 Task: Check the percentage active listings of mud room in the last 1 year.
Action: Mouse moved to (1110, 260)
Screenshot: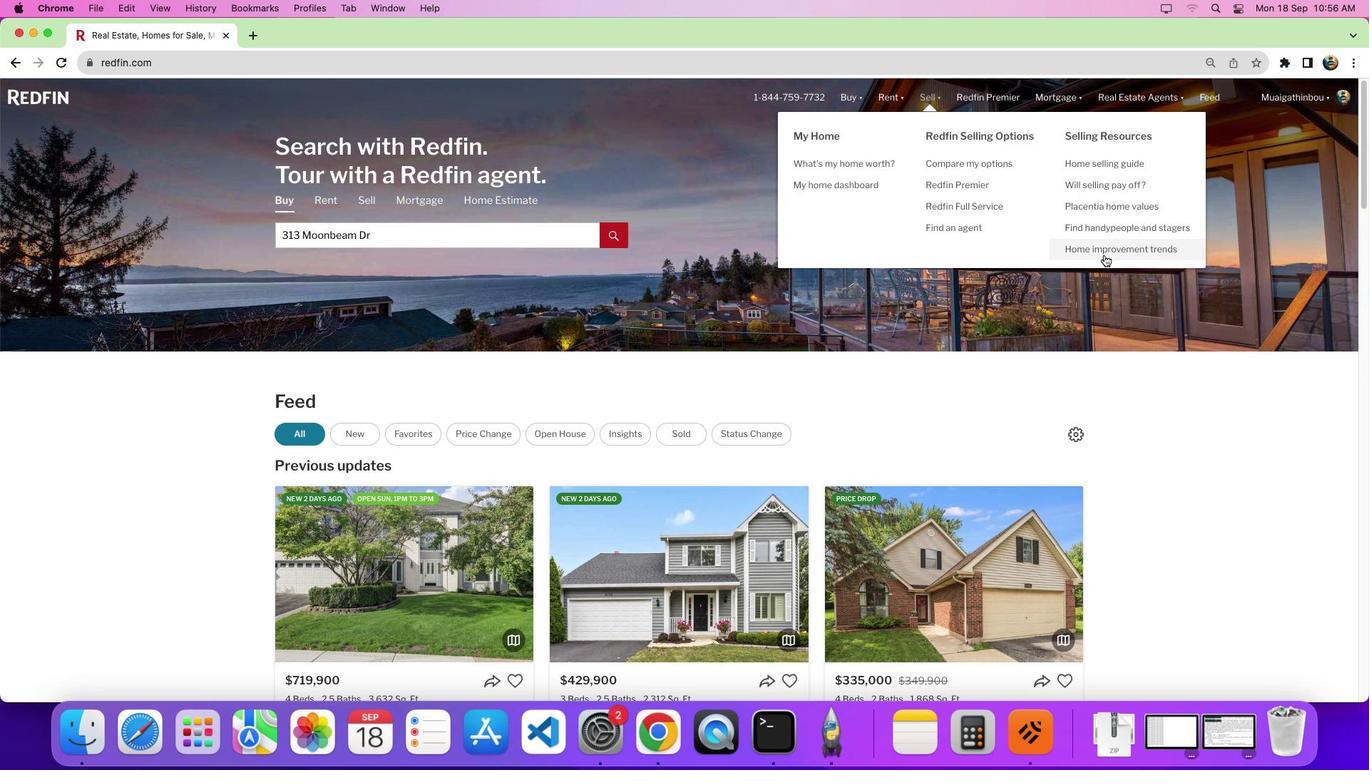 
Action: Mouse pressed left at (1110, 260)
Screenshot: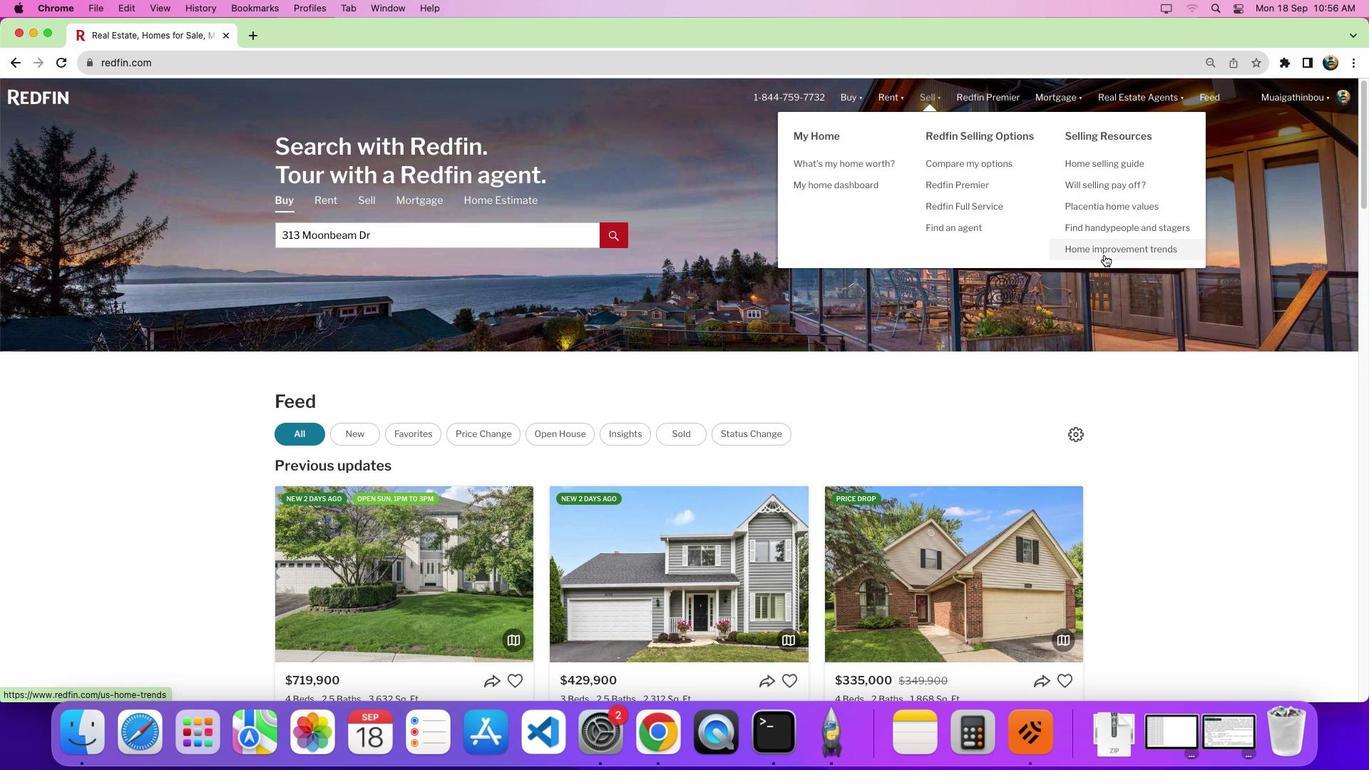 
Action: Mouse pressed left at (1110, 260)
Screenshot: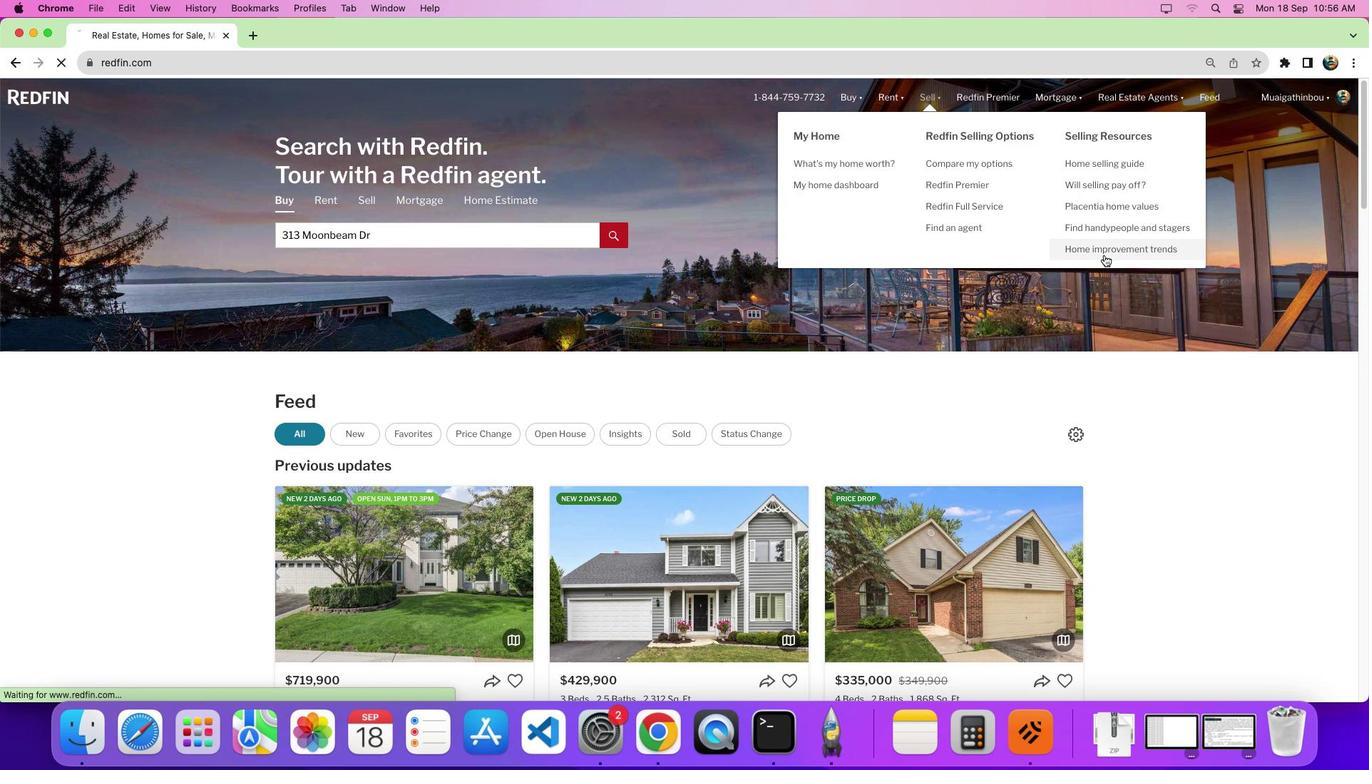 
Action: Mouse moved to (393, 281)
Screenshot: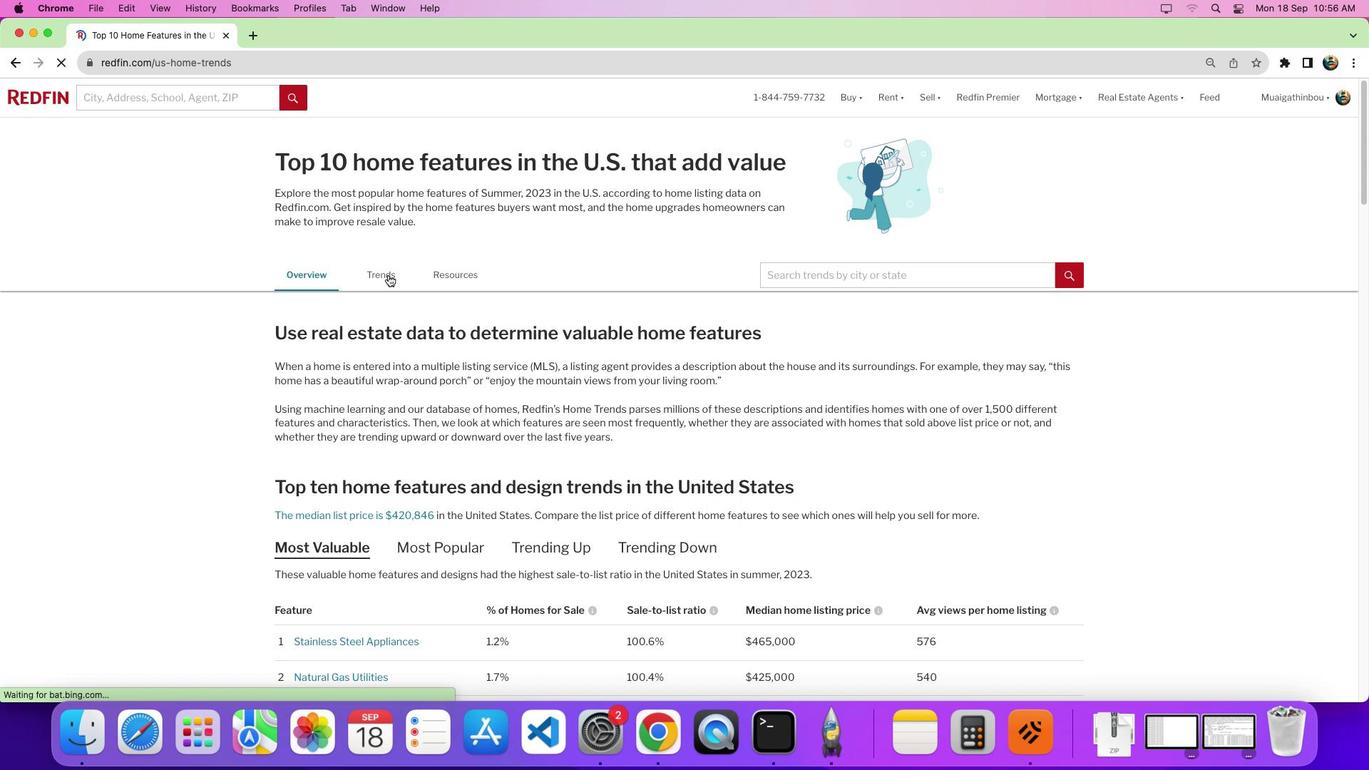
Action: Mouse pressed left at (393, 281)
Screenshot: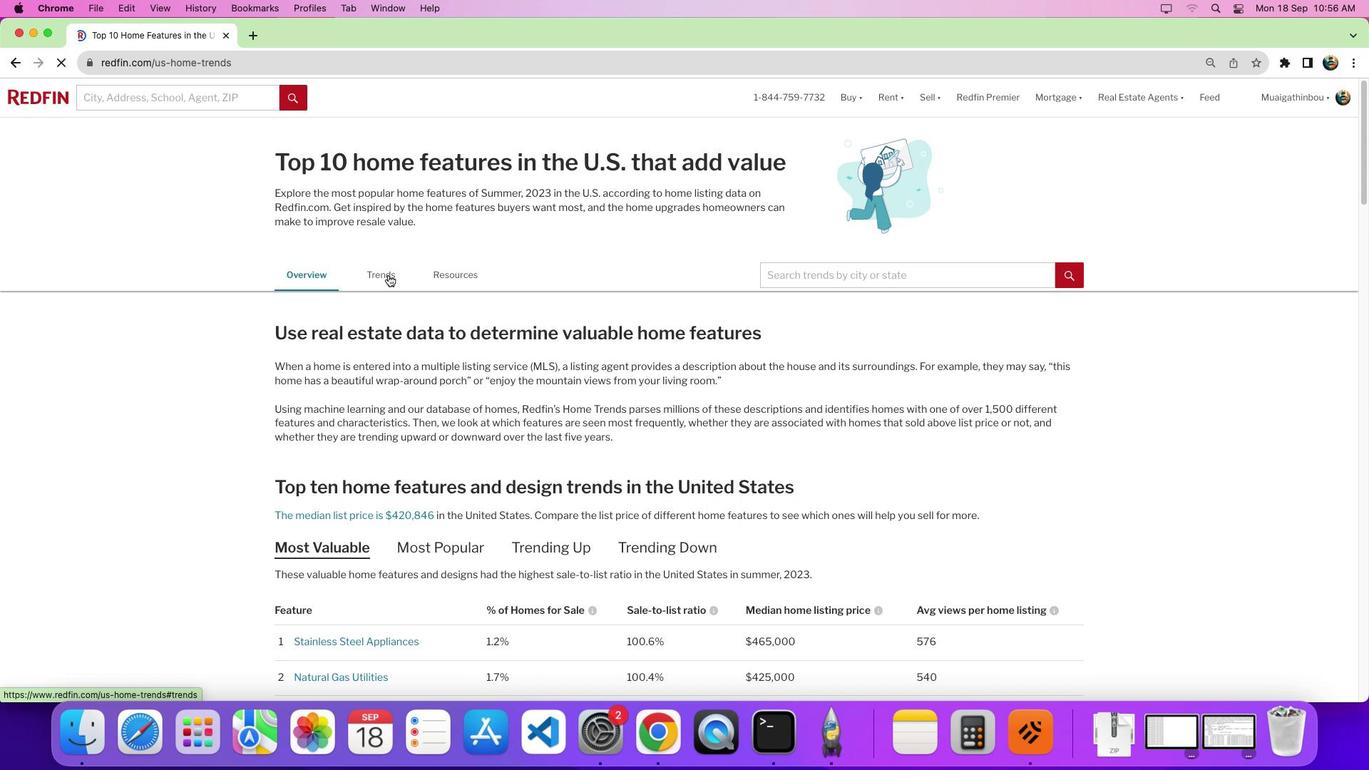 
Action: Mouse moved to (722, 423)
Screenshot: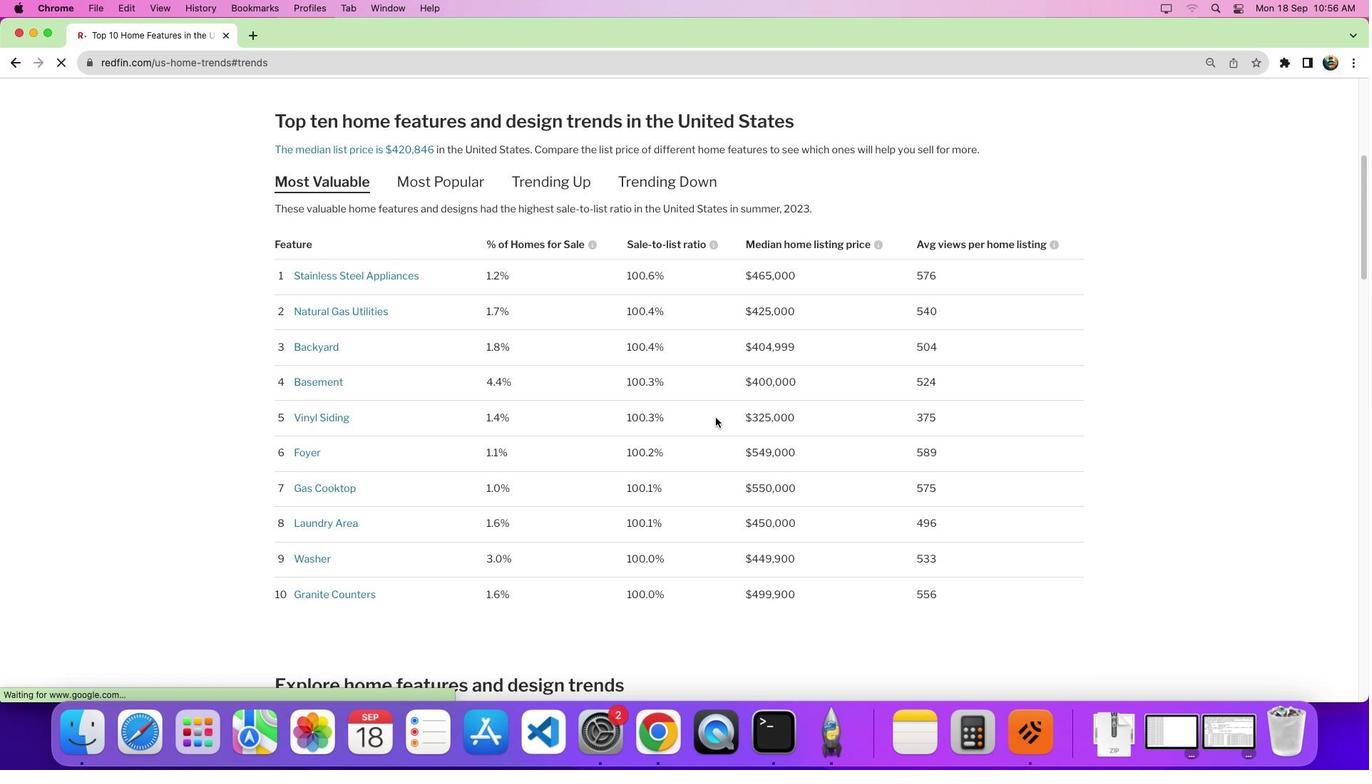 
Action: Mouse scrolled (722, 423) with delta (5, 4)
Screenshot: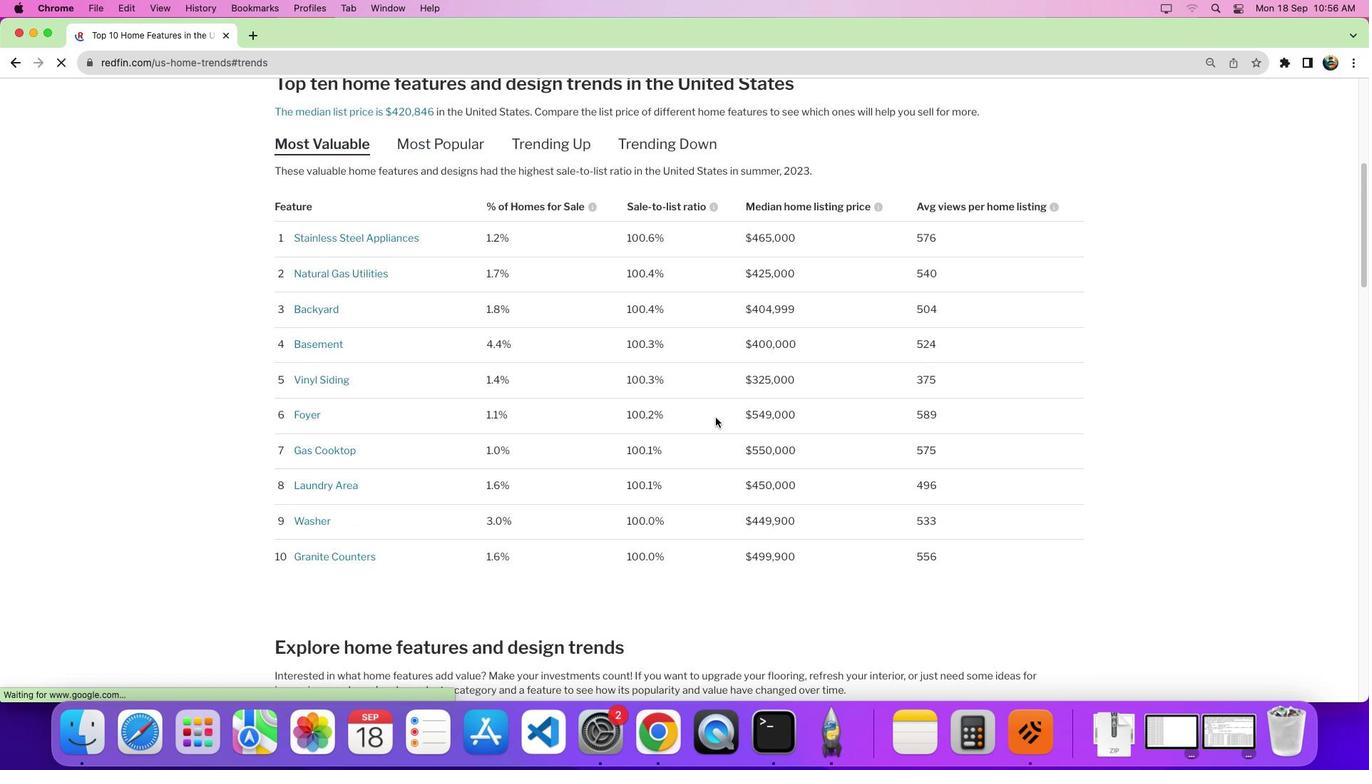 
Action: Mouse scrolled (722, 423) with delta (5, 4)
Screenshot: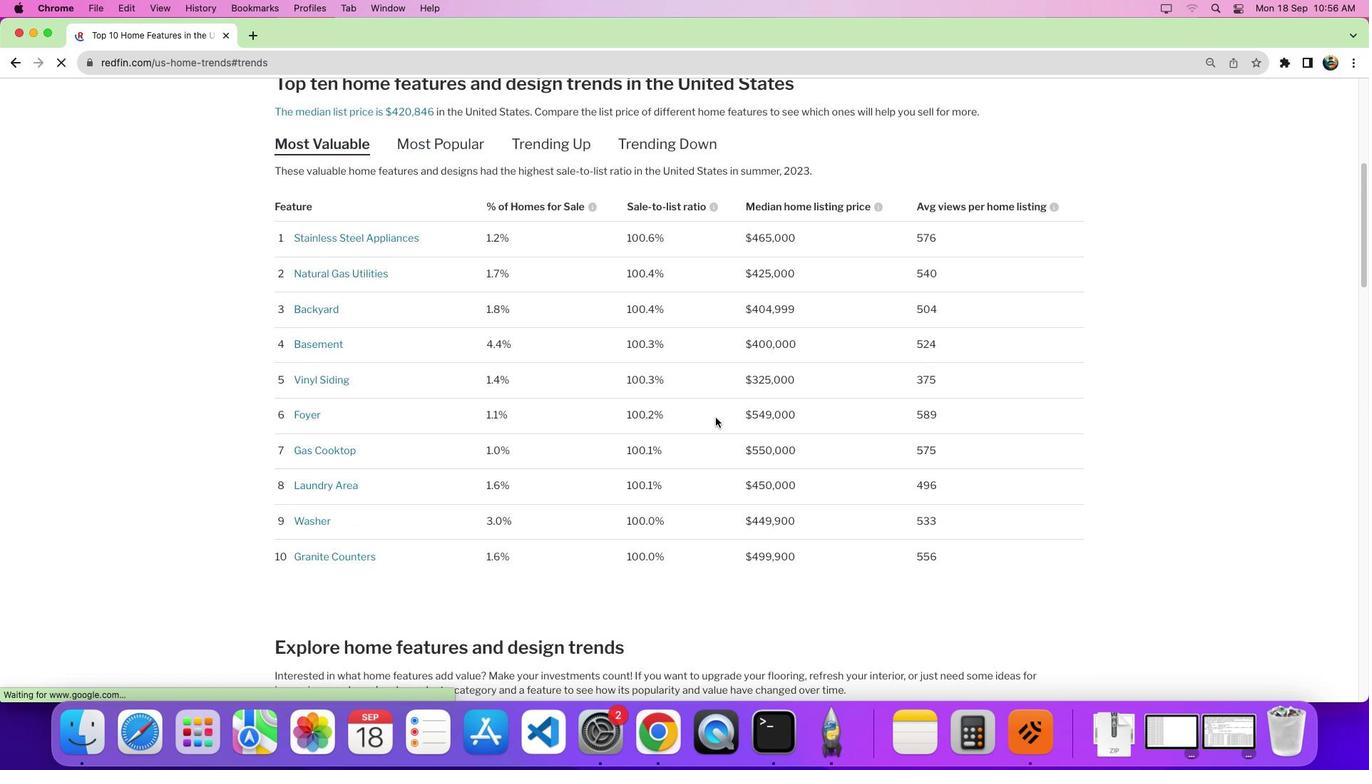 
Action: Mouse scrolled (722, 423) with delta (5, 0)
Screenshot: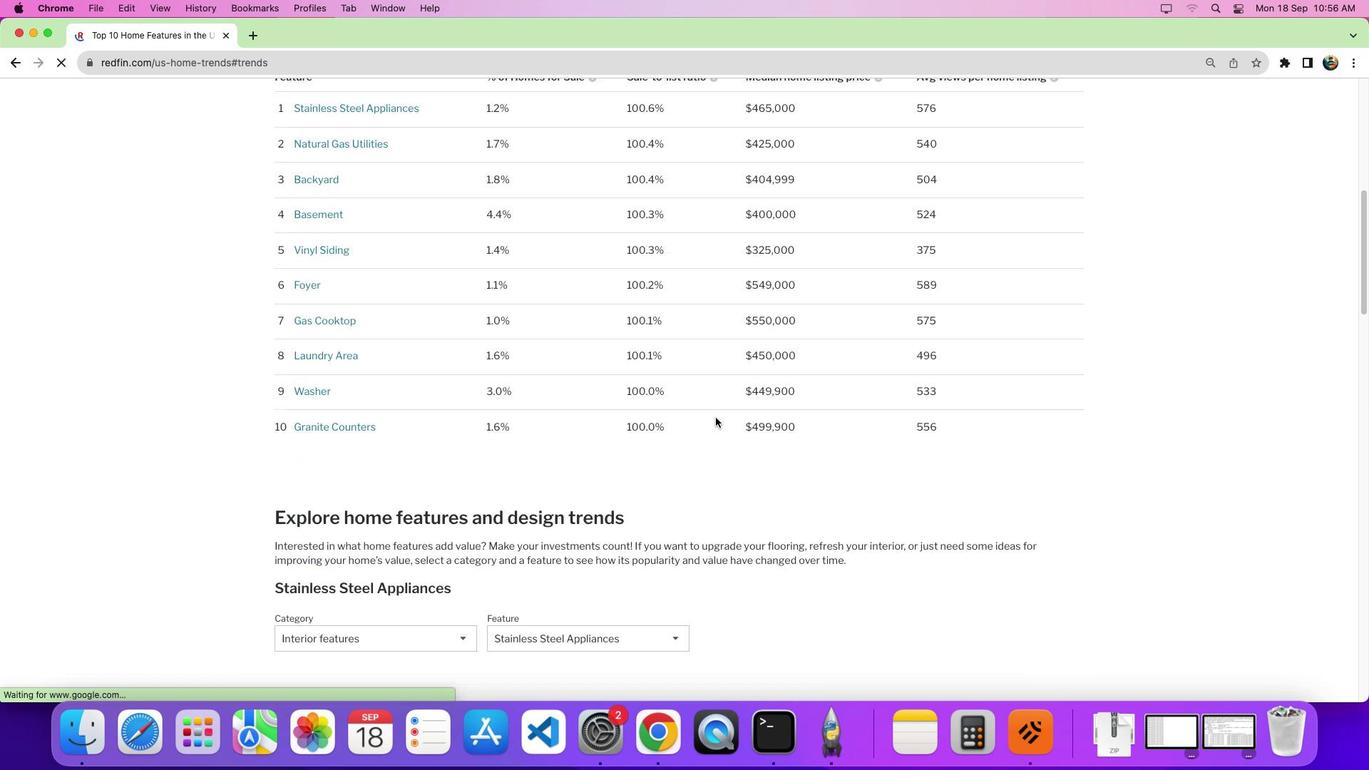 
Action: Mouse moved to (387, 500)
Screenshot: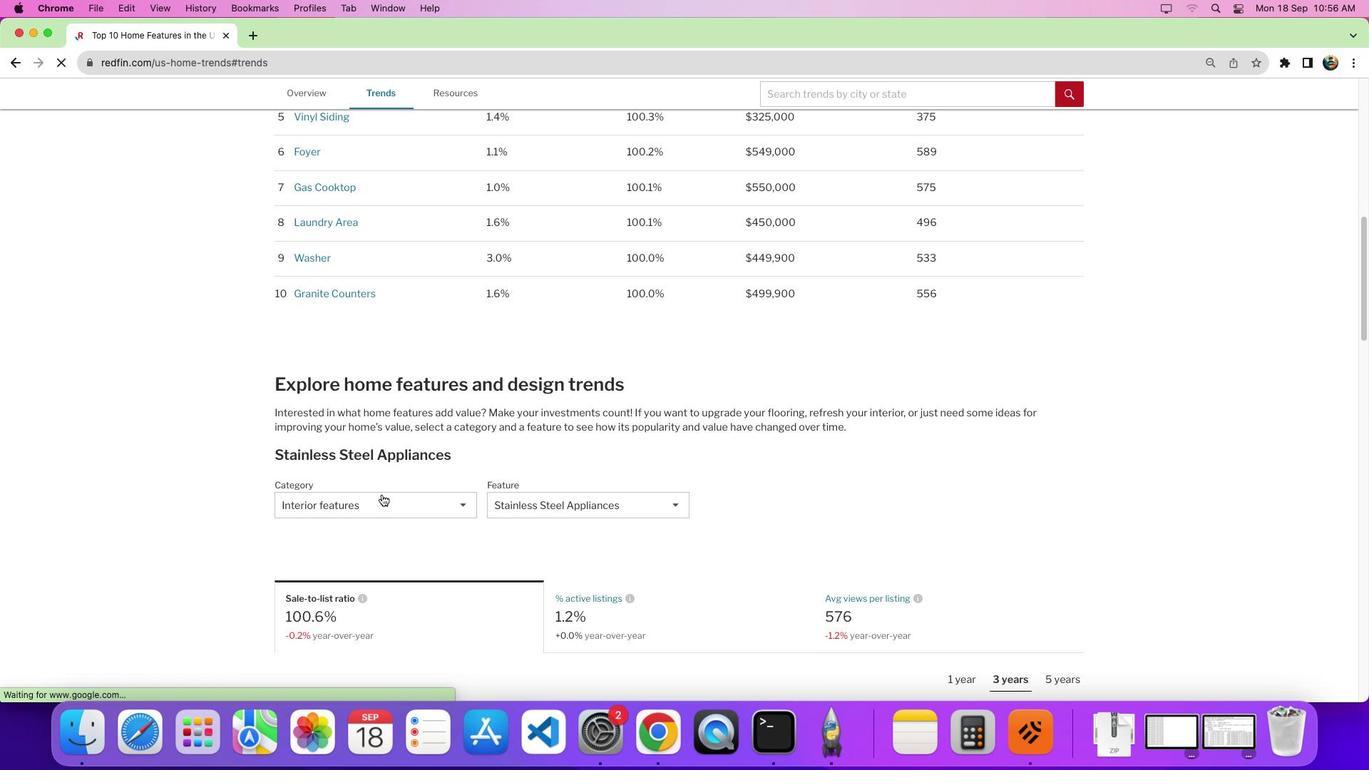 
Action: Mouse pressed left at (387, 500)
Screenshot: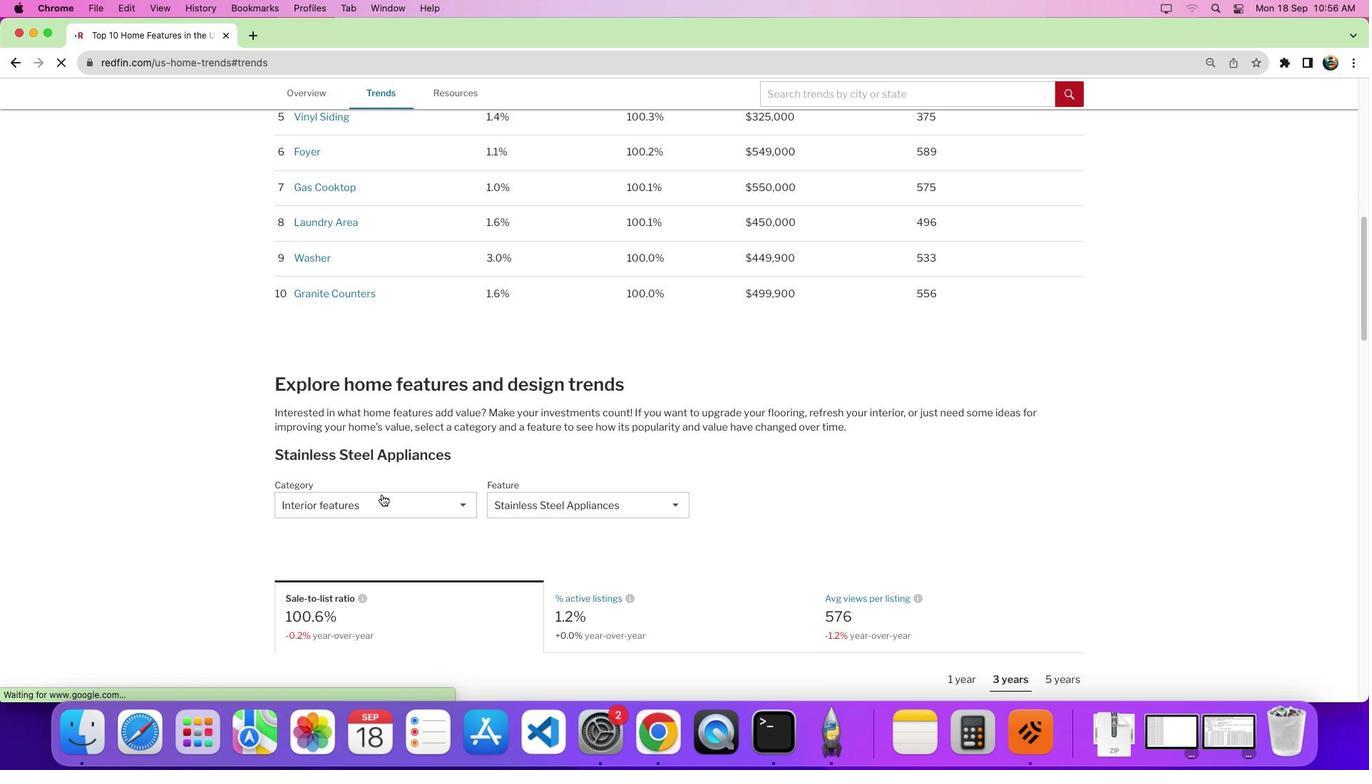
Action: Mouse moved to (565, 512)
Screenshot: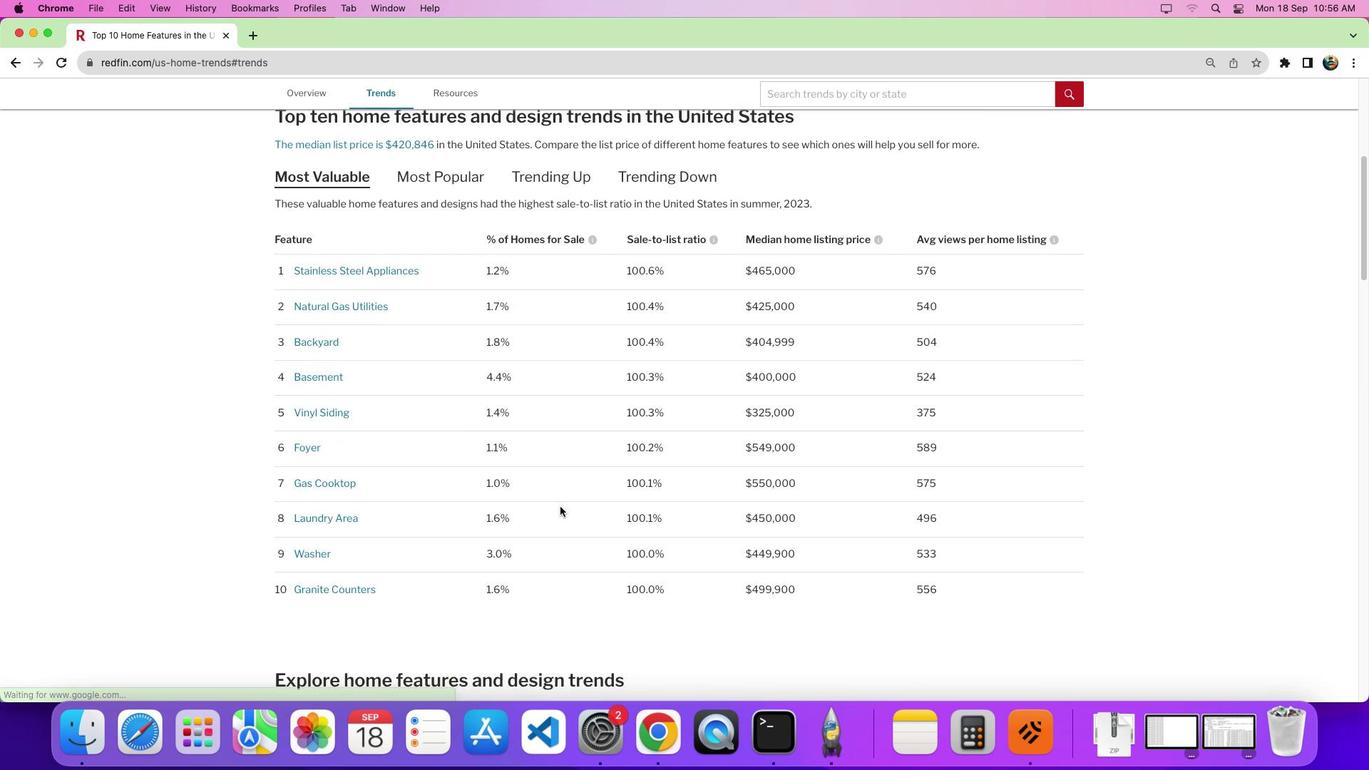 
Action: Mouse scrolled (565, 512) with delta (5, 4)
Screenshot: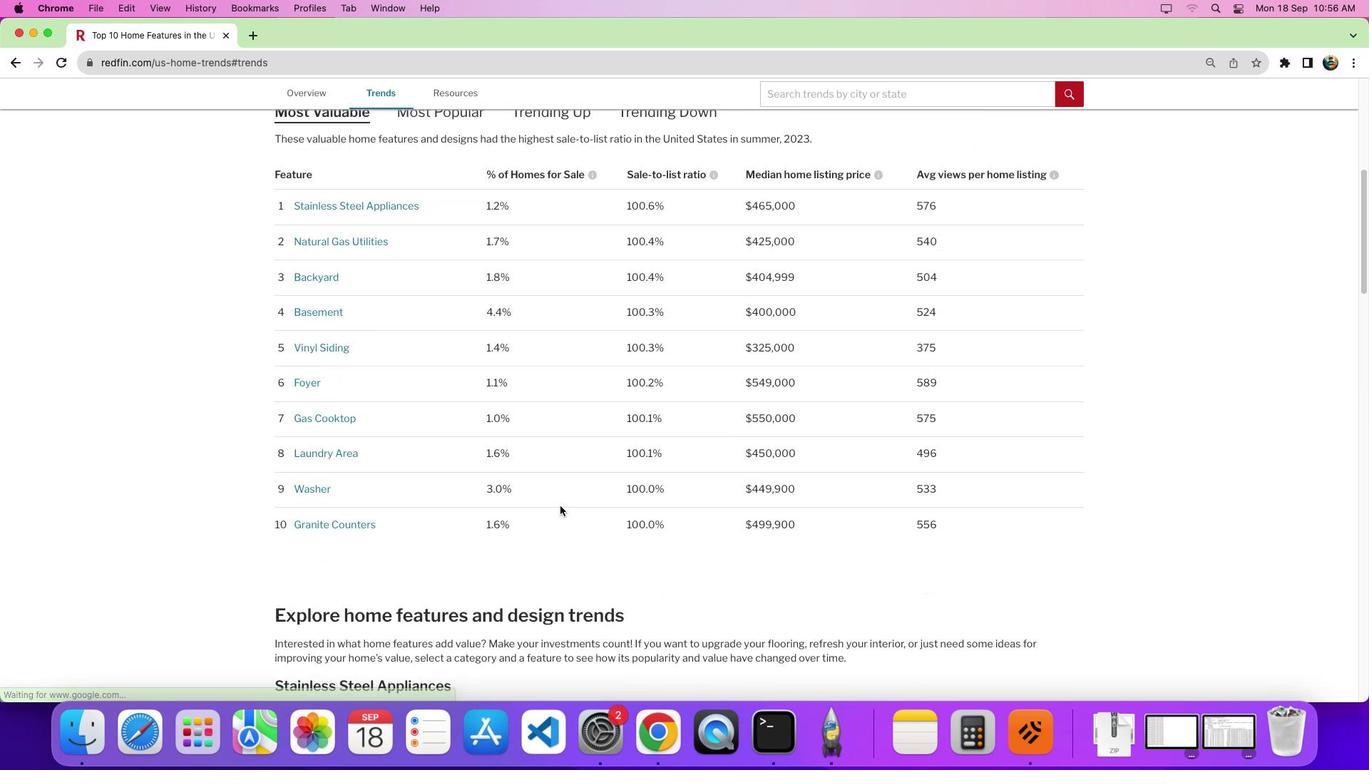 
Action: Mouse scrolled (565, 512) with delta (5, 4)
Screenshot: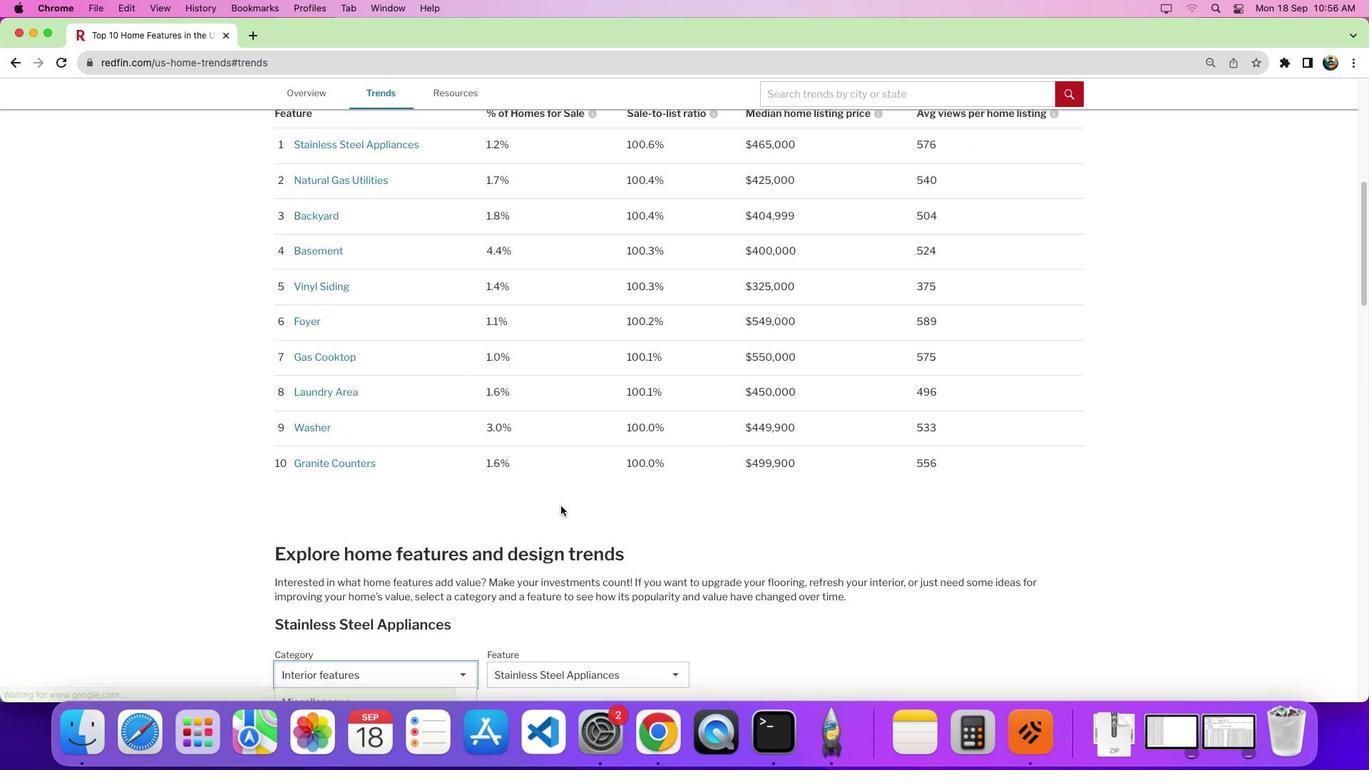 
Action: Mouse moved to (565, 512)
Screenshot: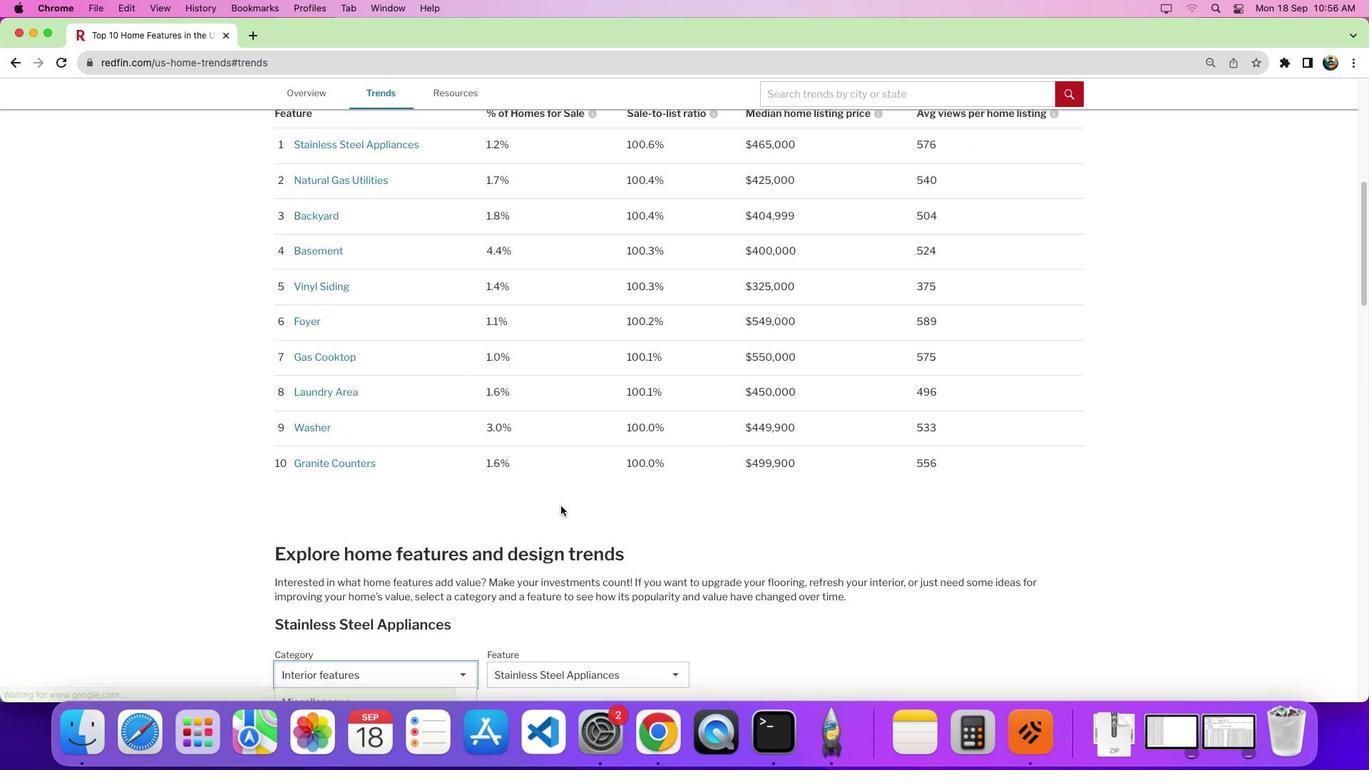 
Action: Mouse scrolled (565, 512) with delta (5, 0)
Screenshot: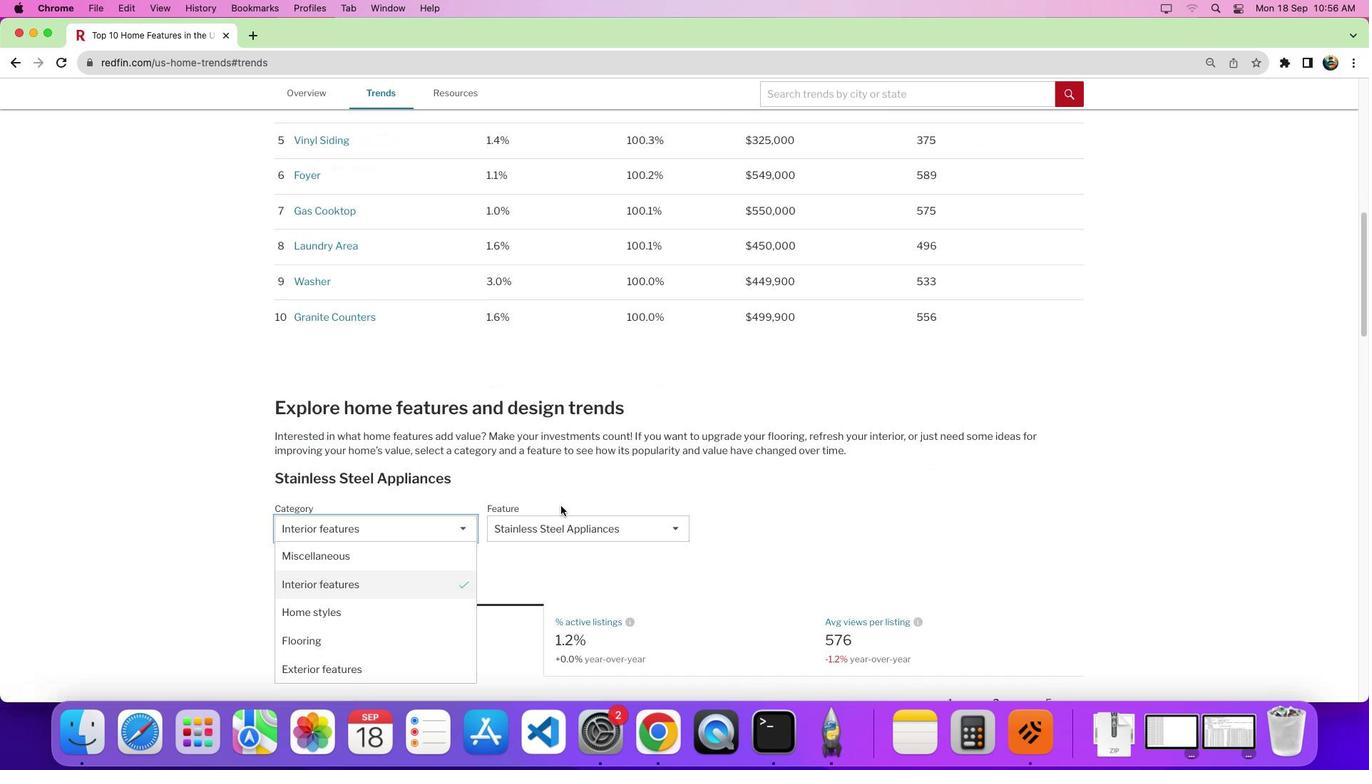 
Action: Mouse moved to (566, 511)
Screenshot: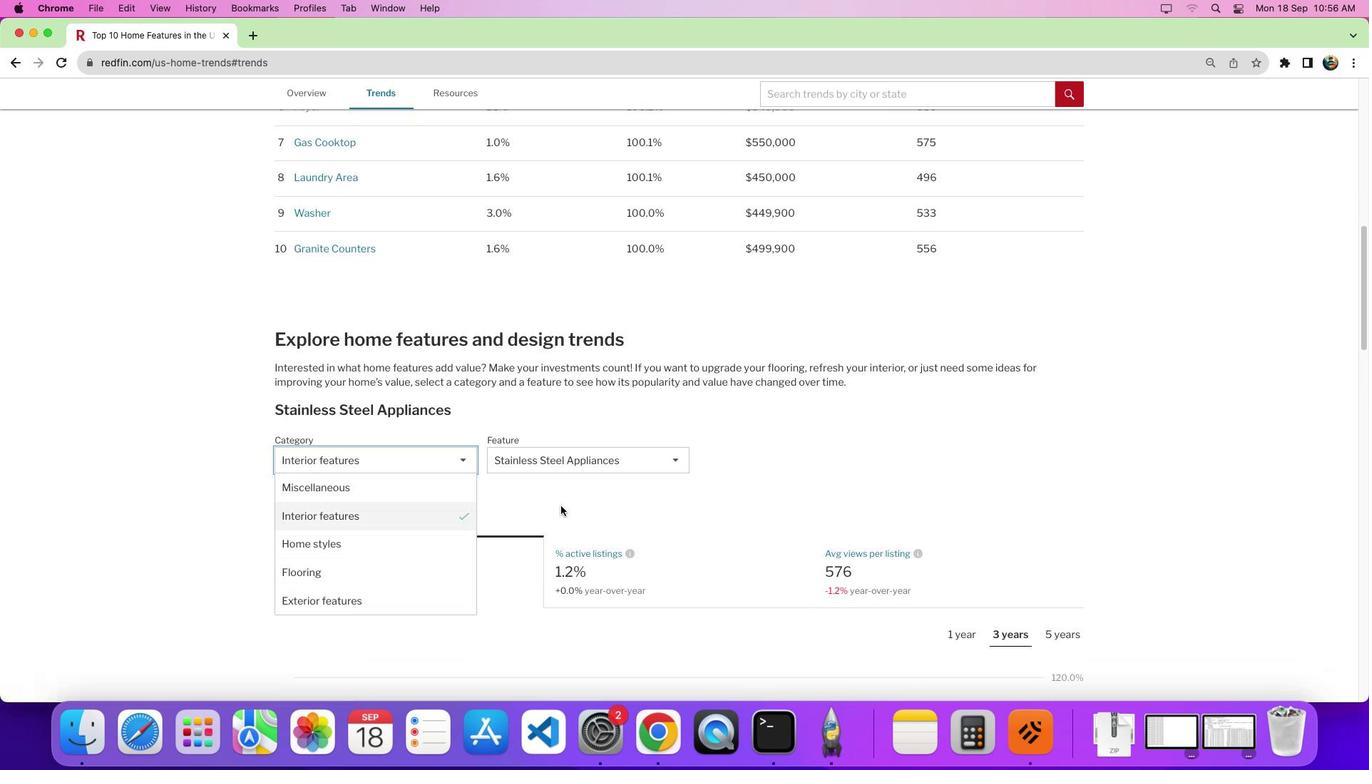 
Action: Mouse scrolled (566, 511) with delta (5, 0)
Screenshot: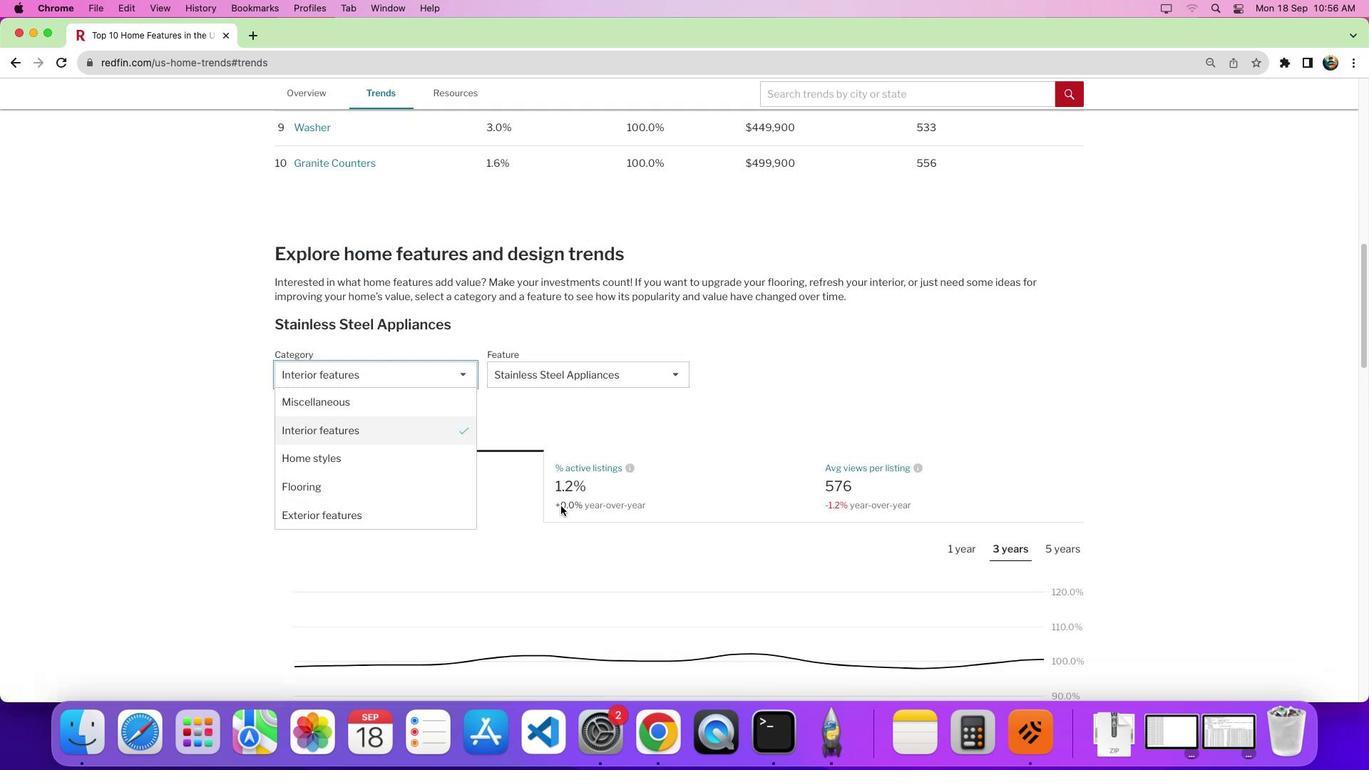 
Action: Mouse moved to (371, 377)
Screenshot: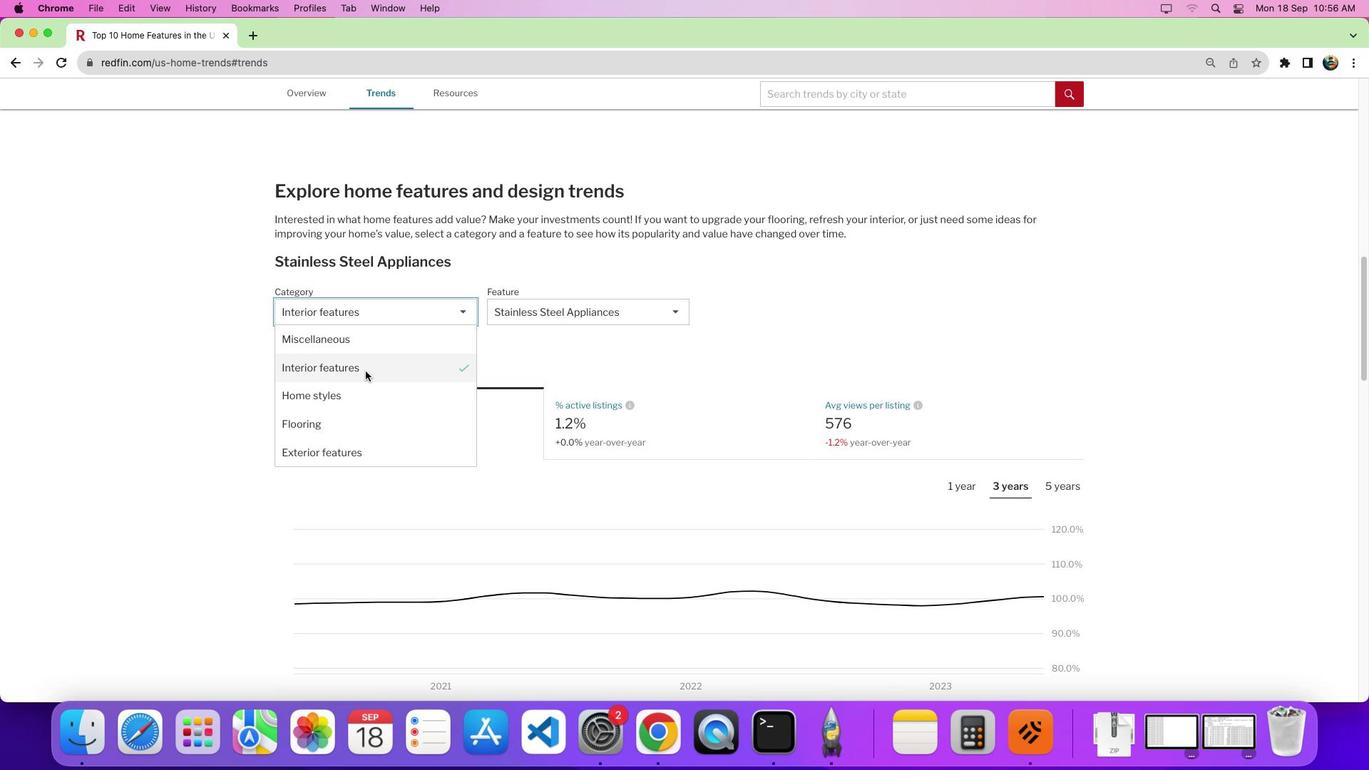 
Action: Mouse pressed left at (371, 377)
Screenshot: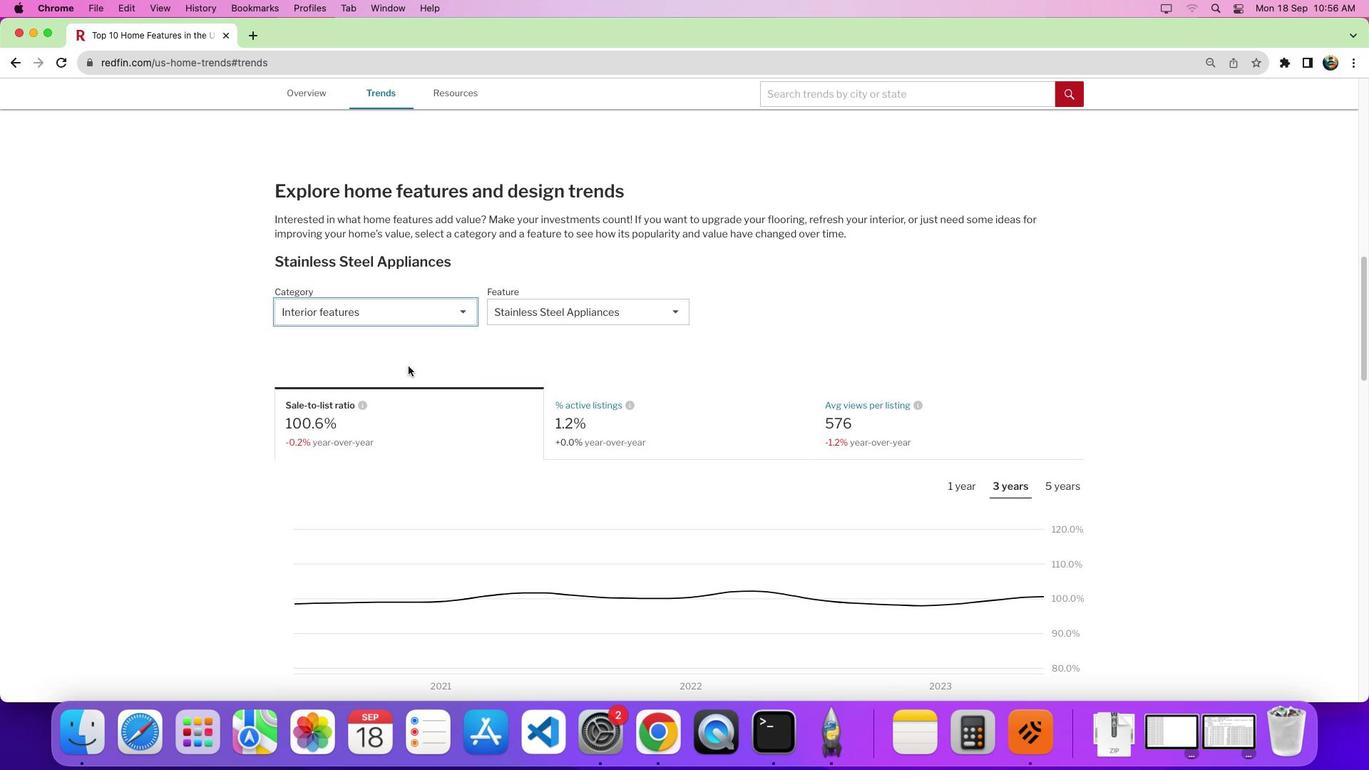 
Action: Mouse moved to (569, 320)
Screenshot: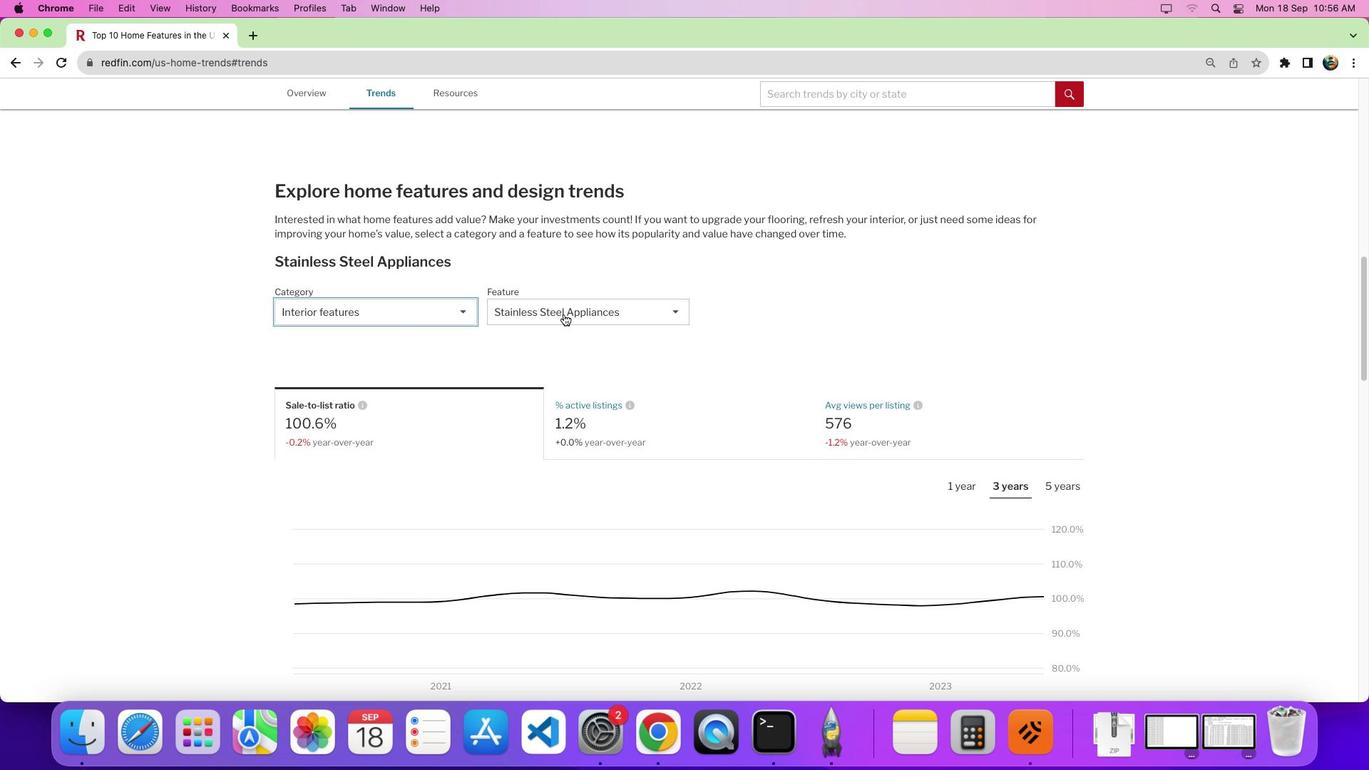 
Action: Mouse pressed left at (569, 320)
Screenshot: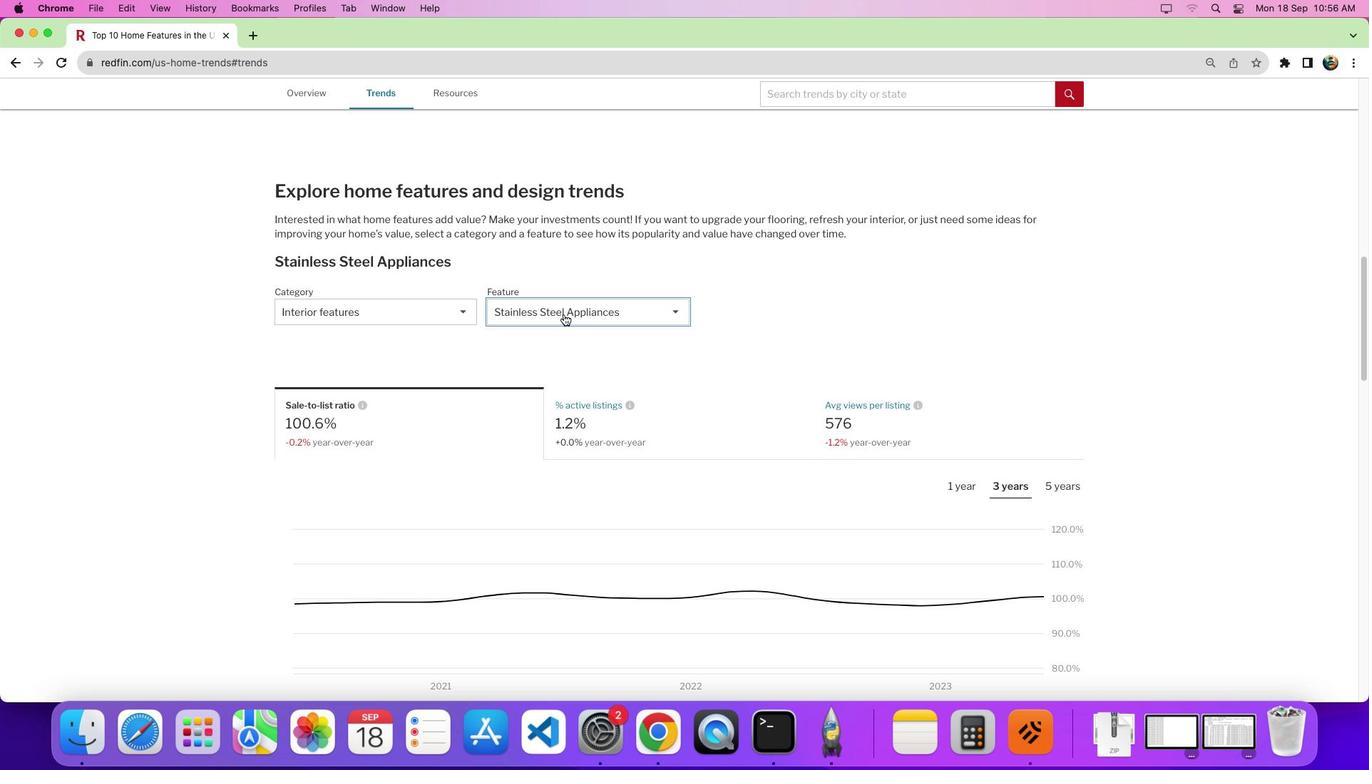 
Action: Mouse moved to (689, 440)
Screenshot: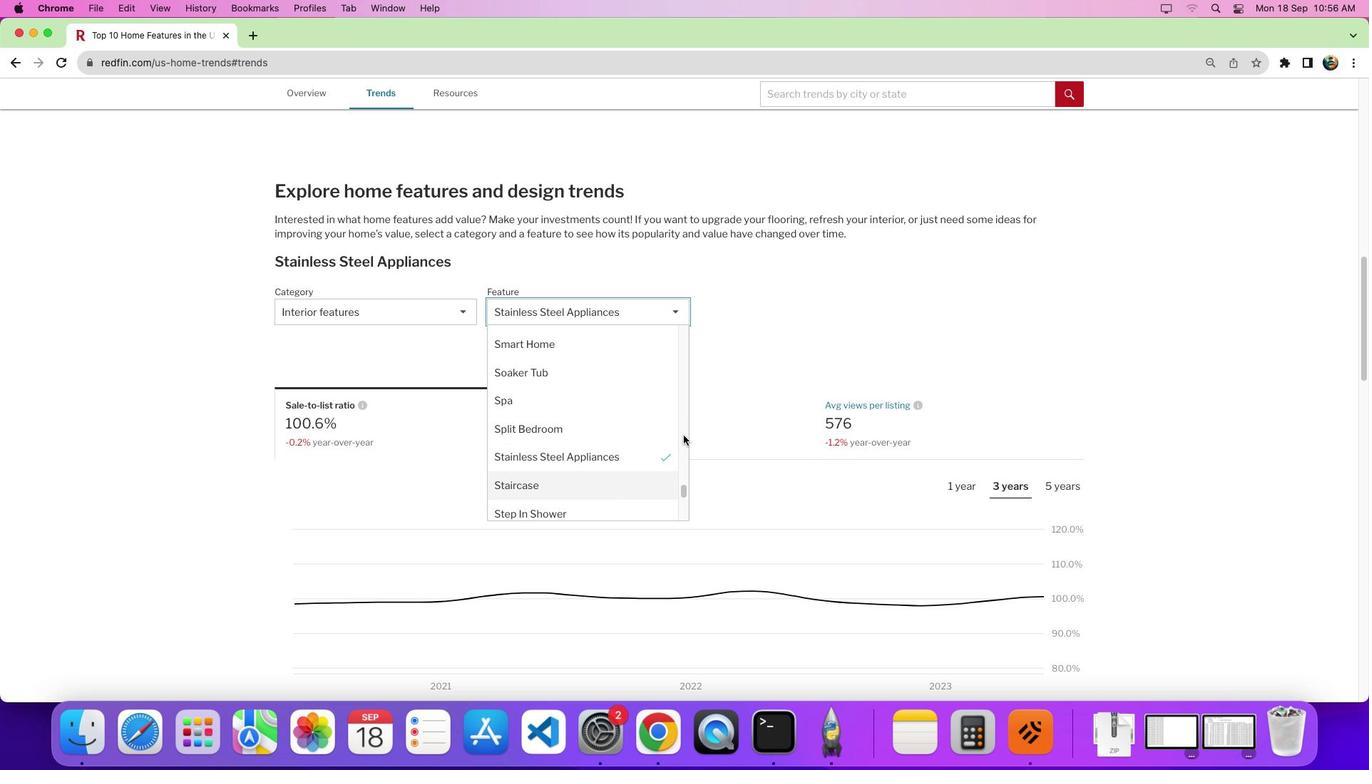 
Action: Mouse pressed left at (689, 440)
Screenshot: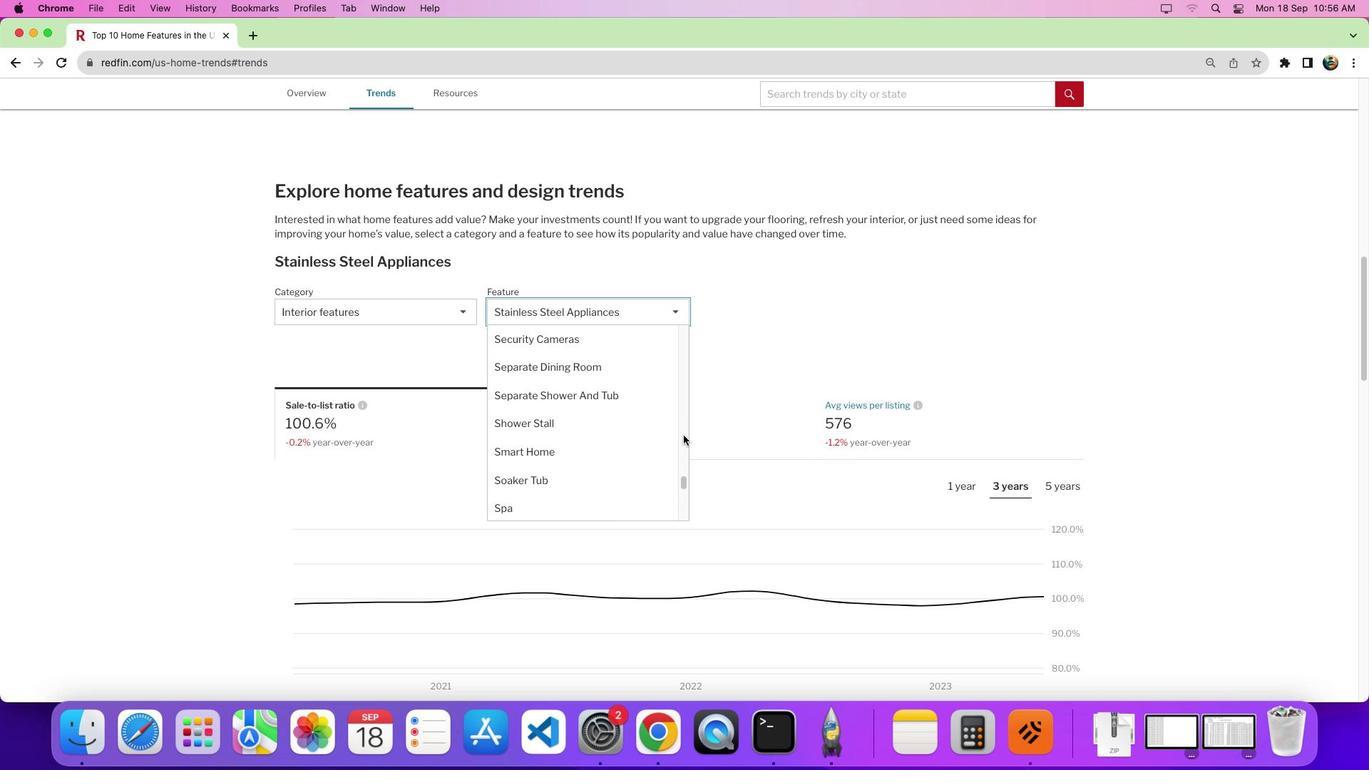 
Action: Mouse pressed left at (689, 440)
Screenshot: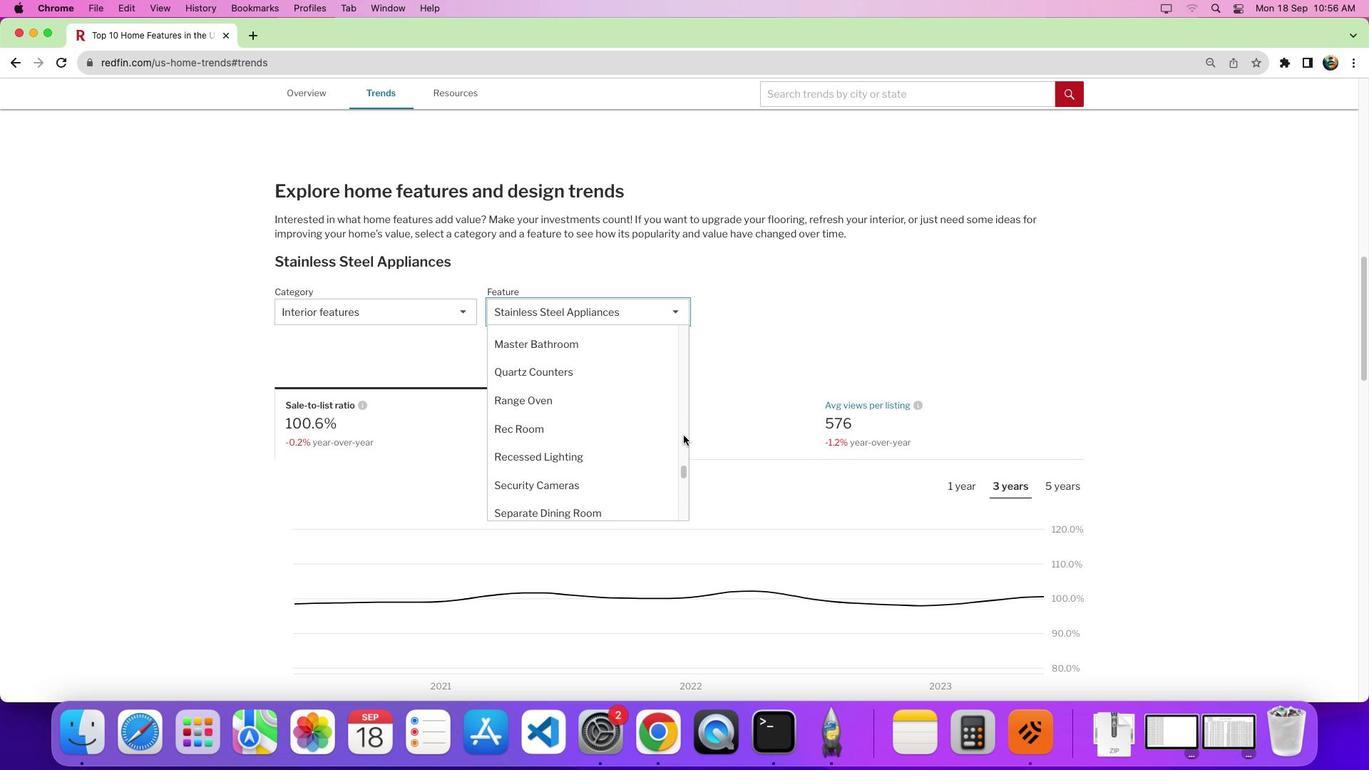 
Action: Mouse pressed left at (689, 440)
Screenshot: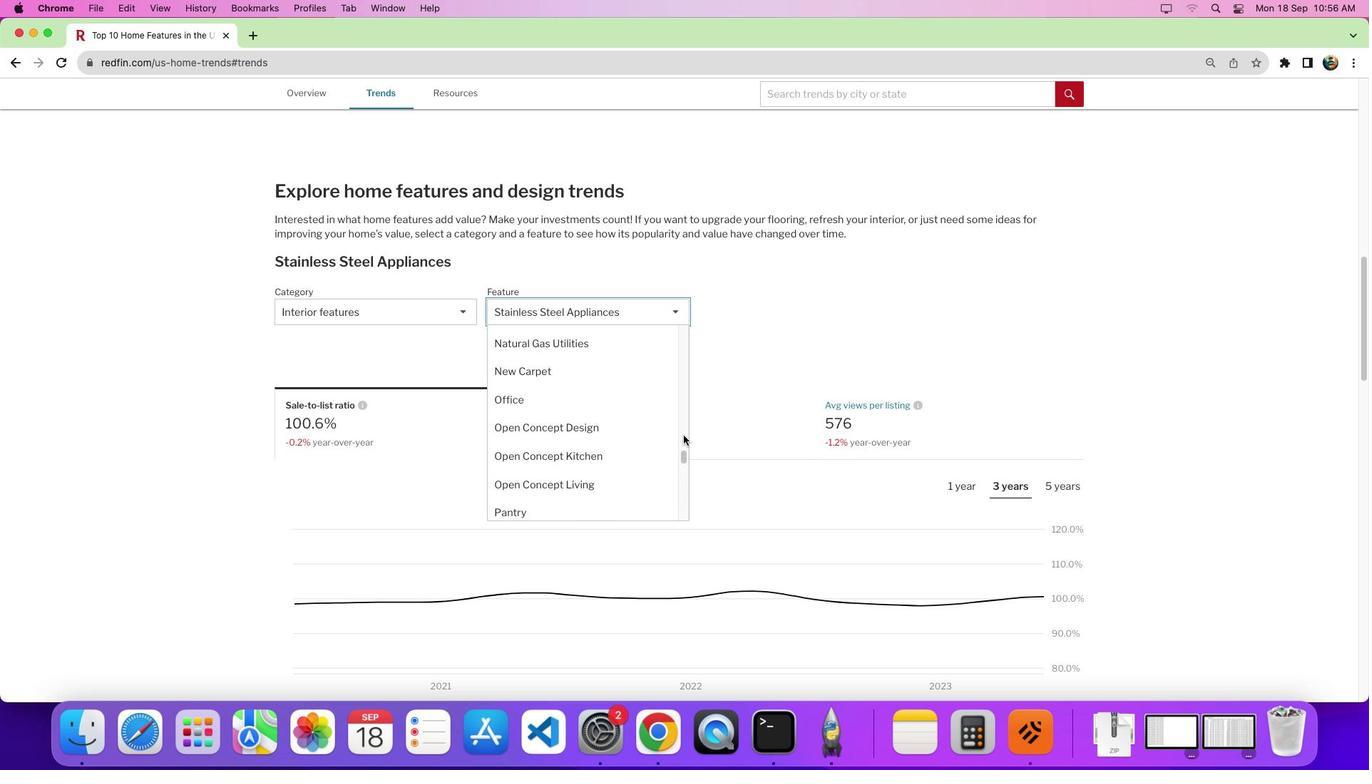 
Action: Mouse moved to (566, 383)
Screenshot: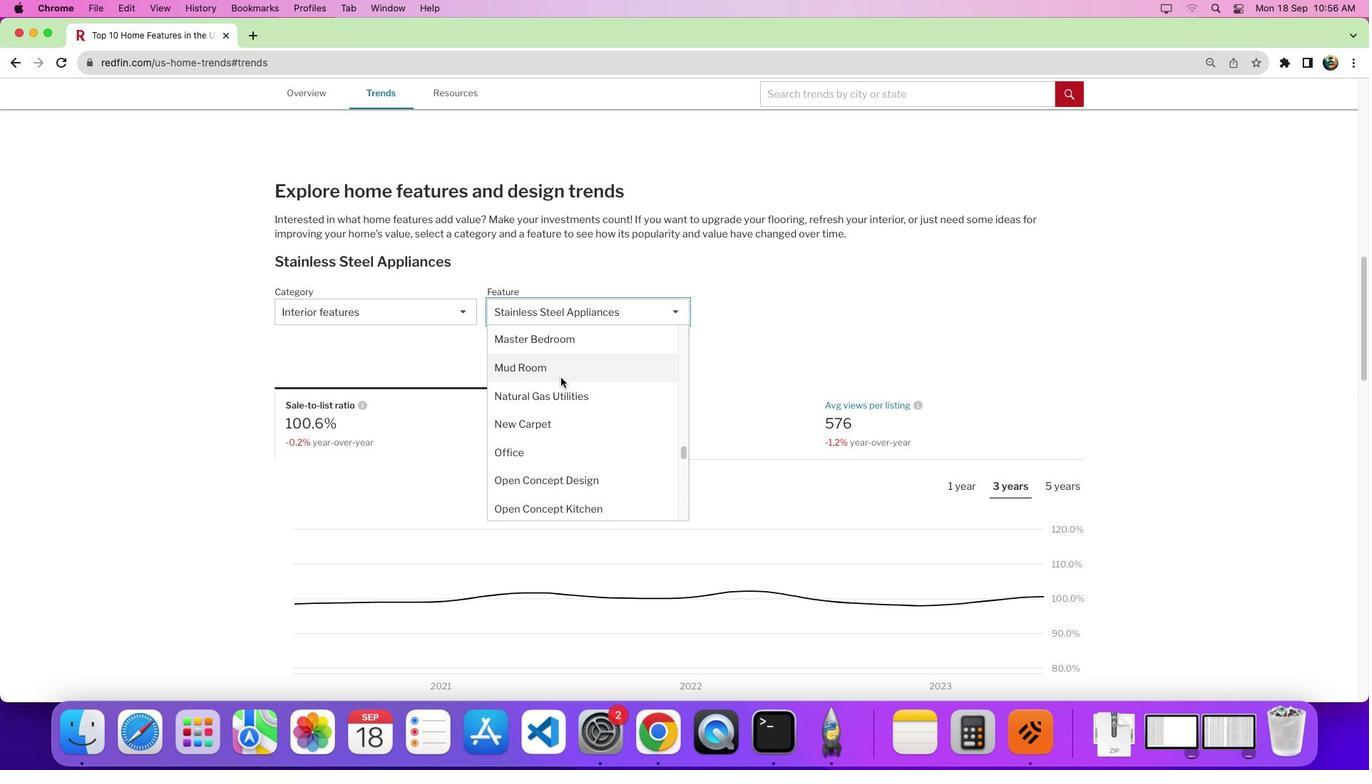 
Action: Mouse pressed left at (566, 383)
Screenshot: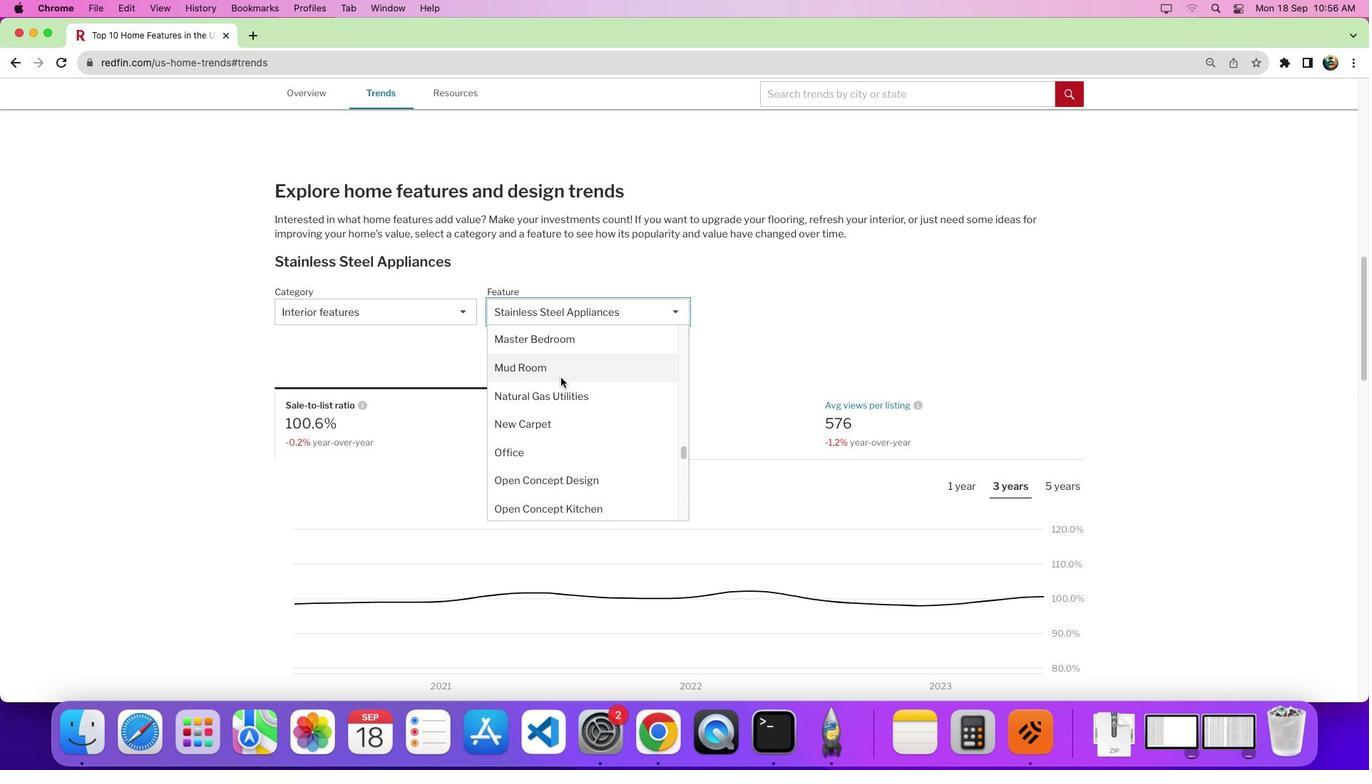 
Action: Mouse moved to (589, 418)
Screenshot: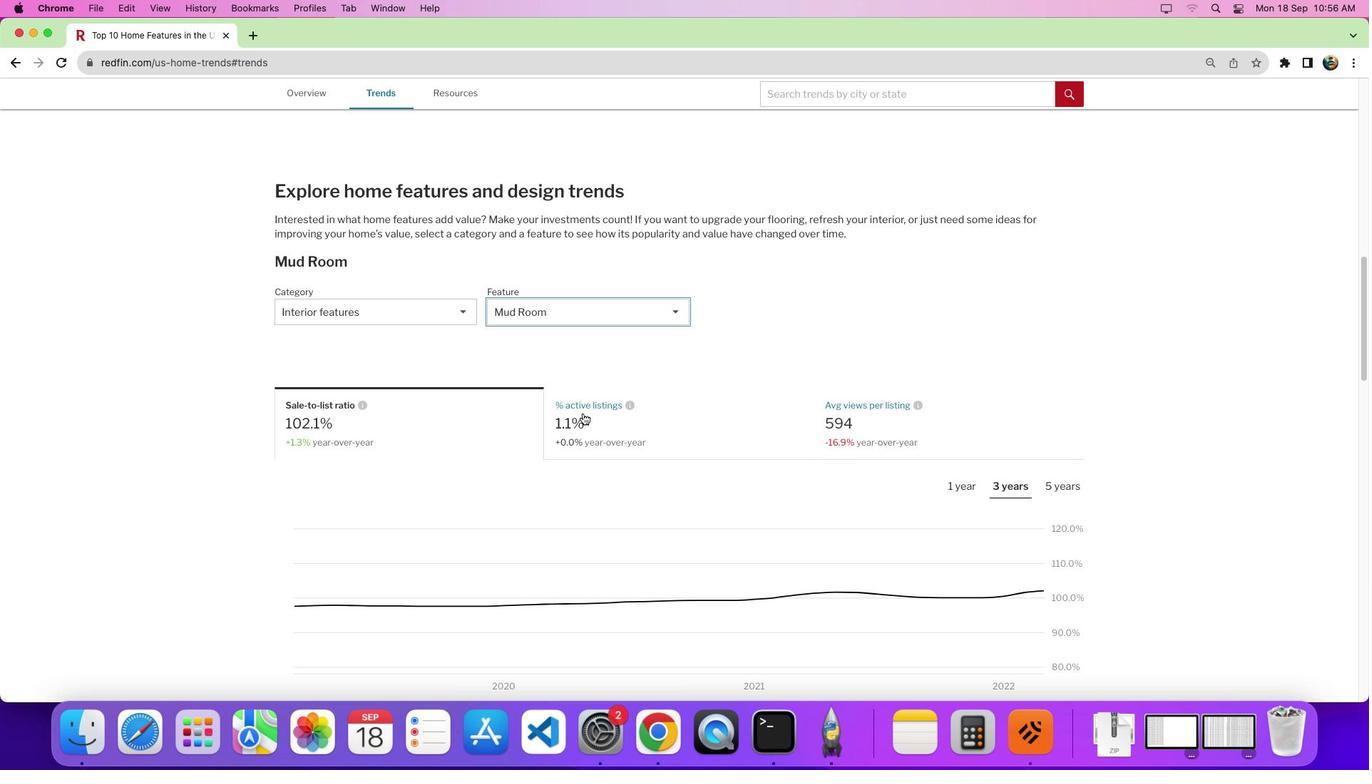 
Action: Mouse pressed left at (589, 418)
Screenshot: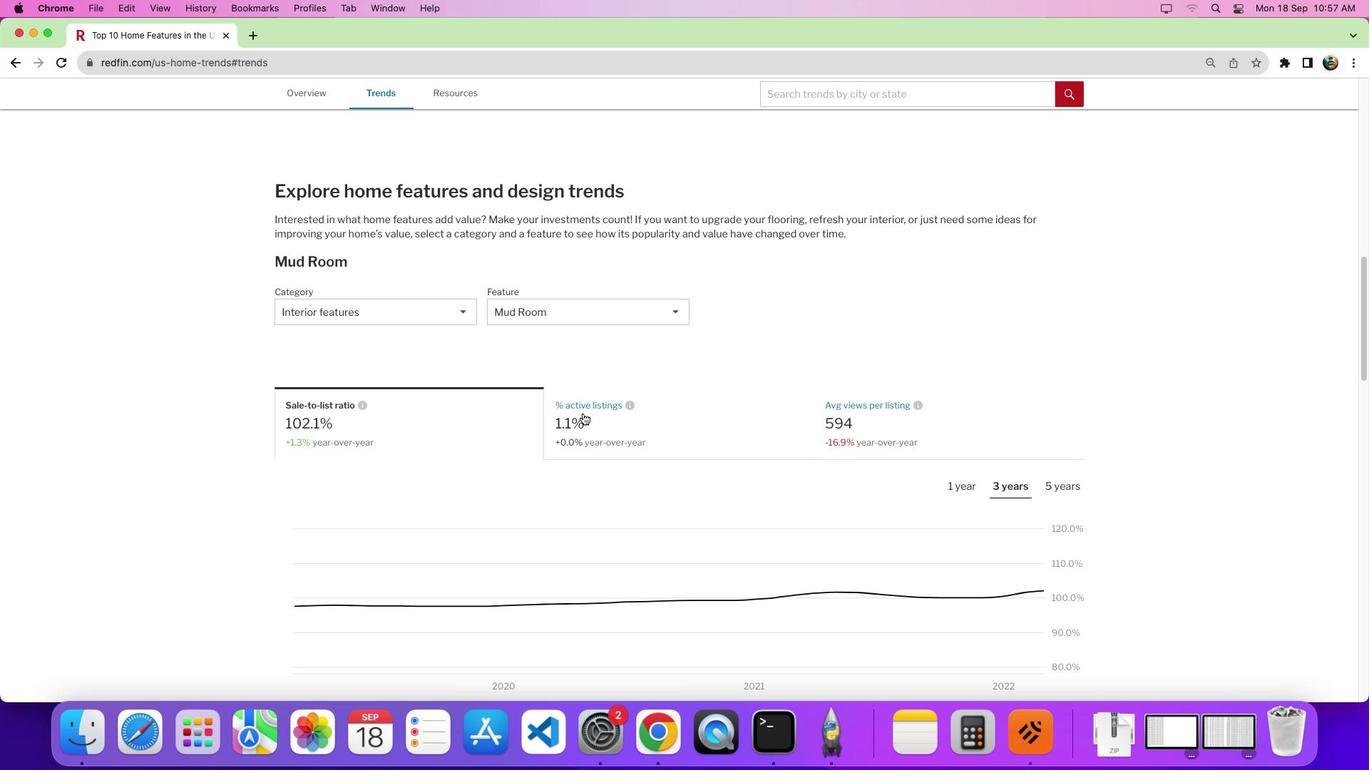 
Action: Mouse moved to (972, 490)
Screenshot: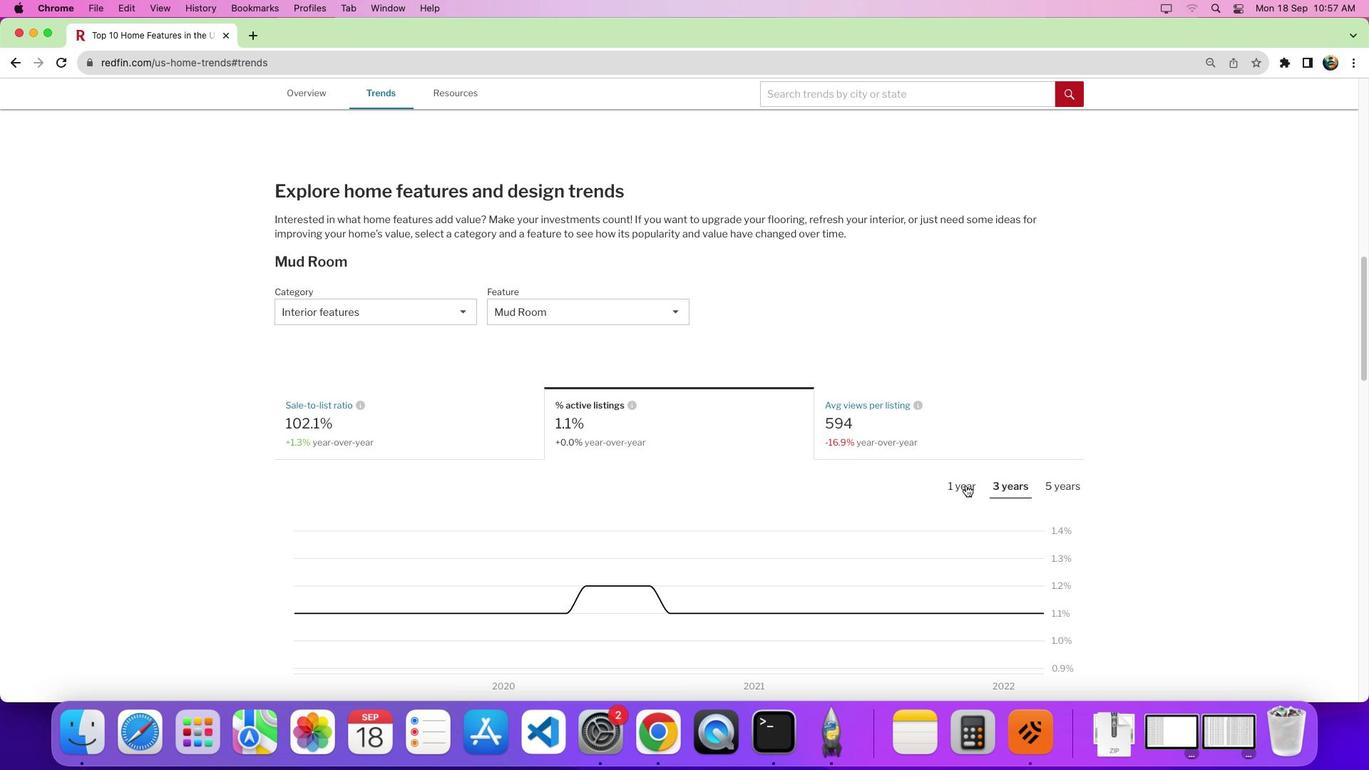 
Action: Mouse pressed left at (972, 490)
Screenshot: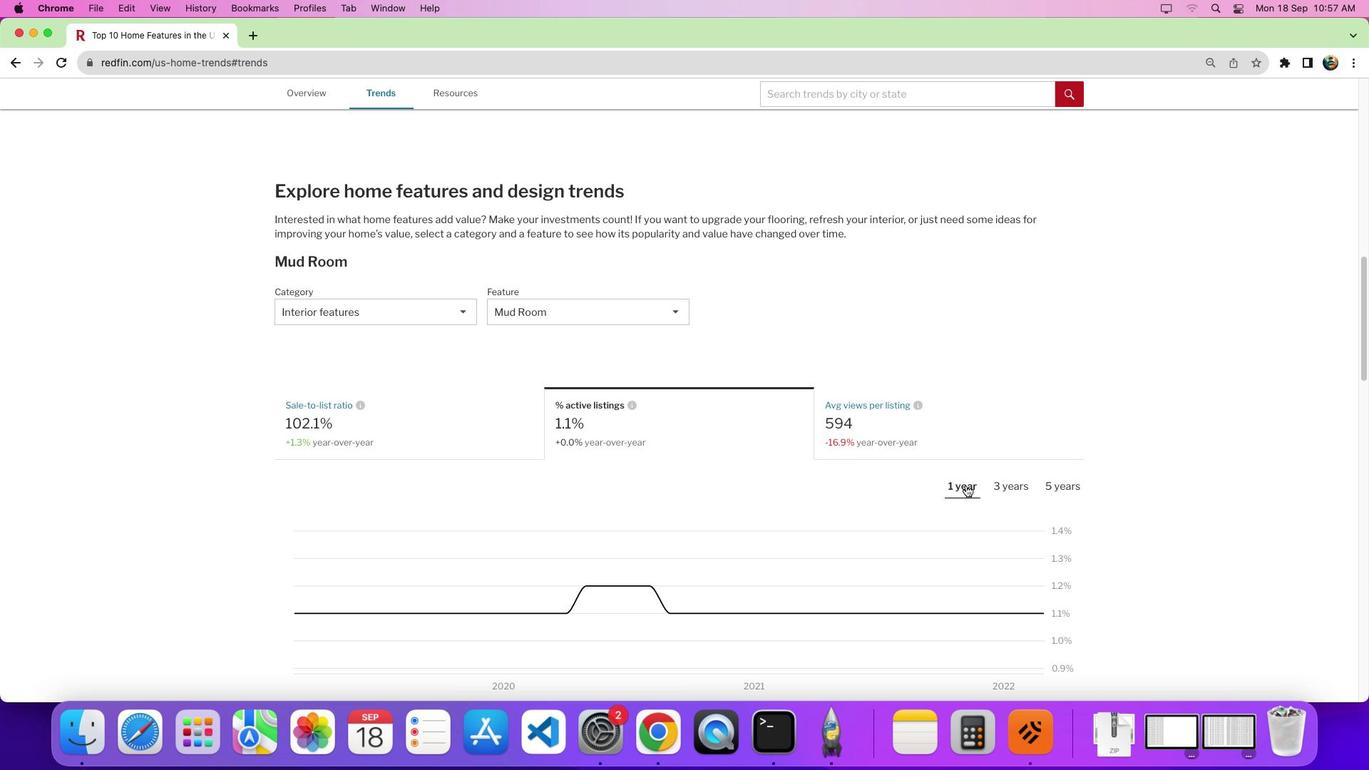 
Action: Mouse moved to (972, 491)
Screenshot: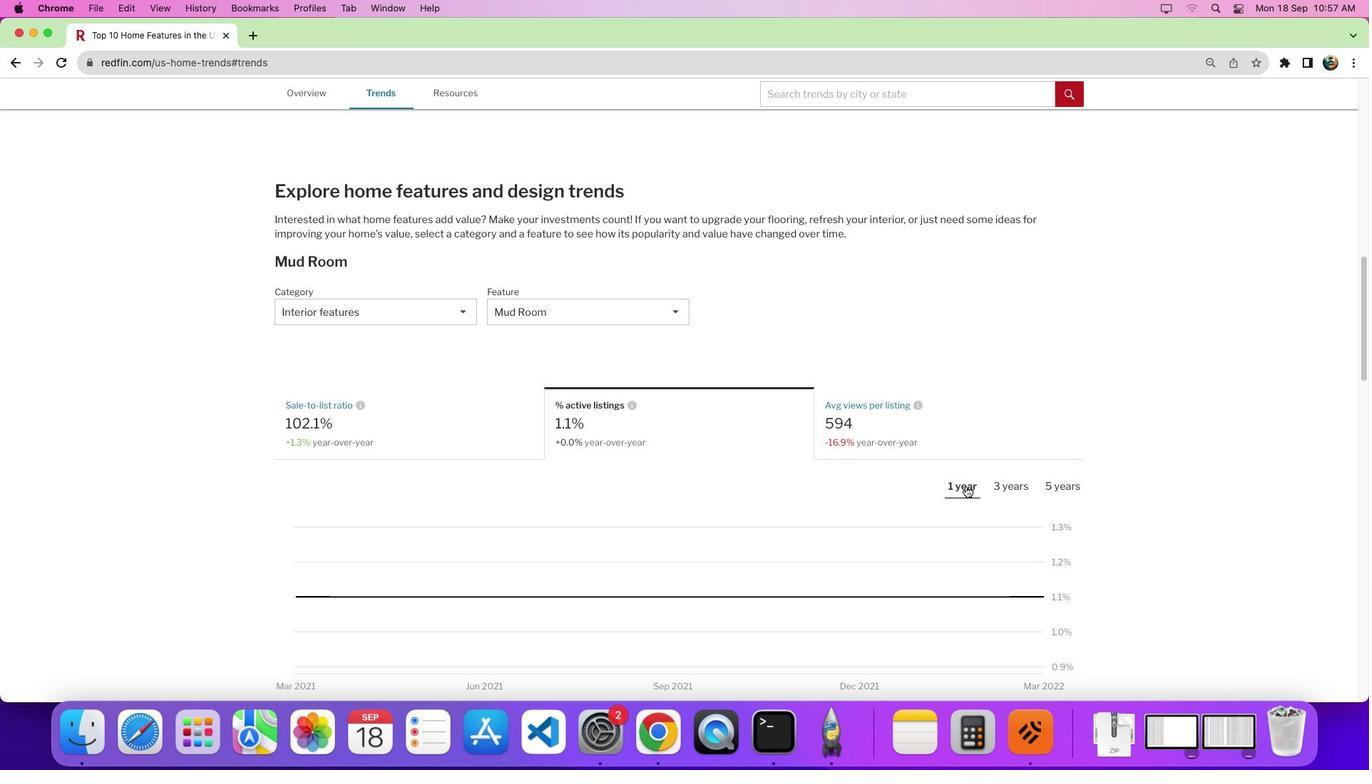
